 Task: Look for products in the category "Soup, Salads & Sandwiches" that are on sale.
Action: Mouse moved to (362, 164)
Screenshot: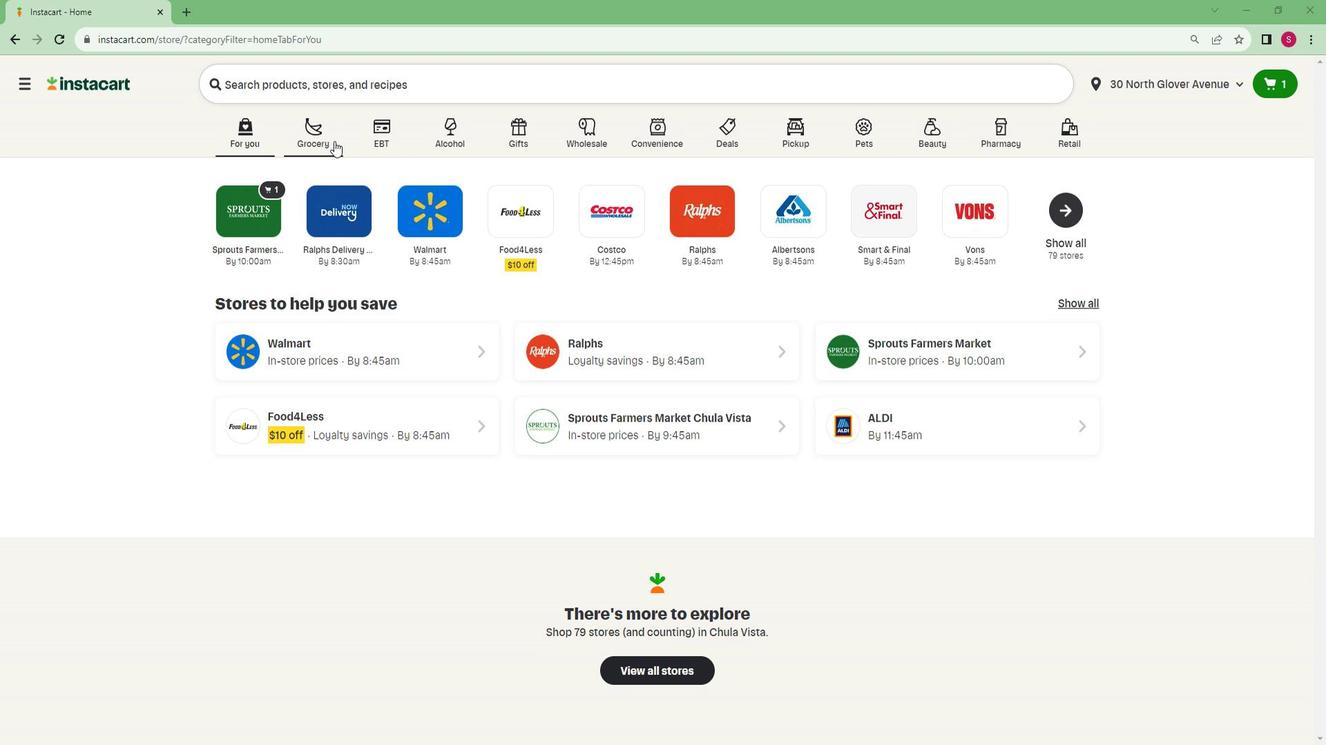 
Action: Mouse pressed left at (362, 164)
Screenshot: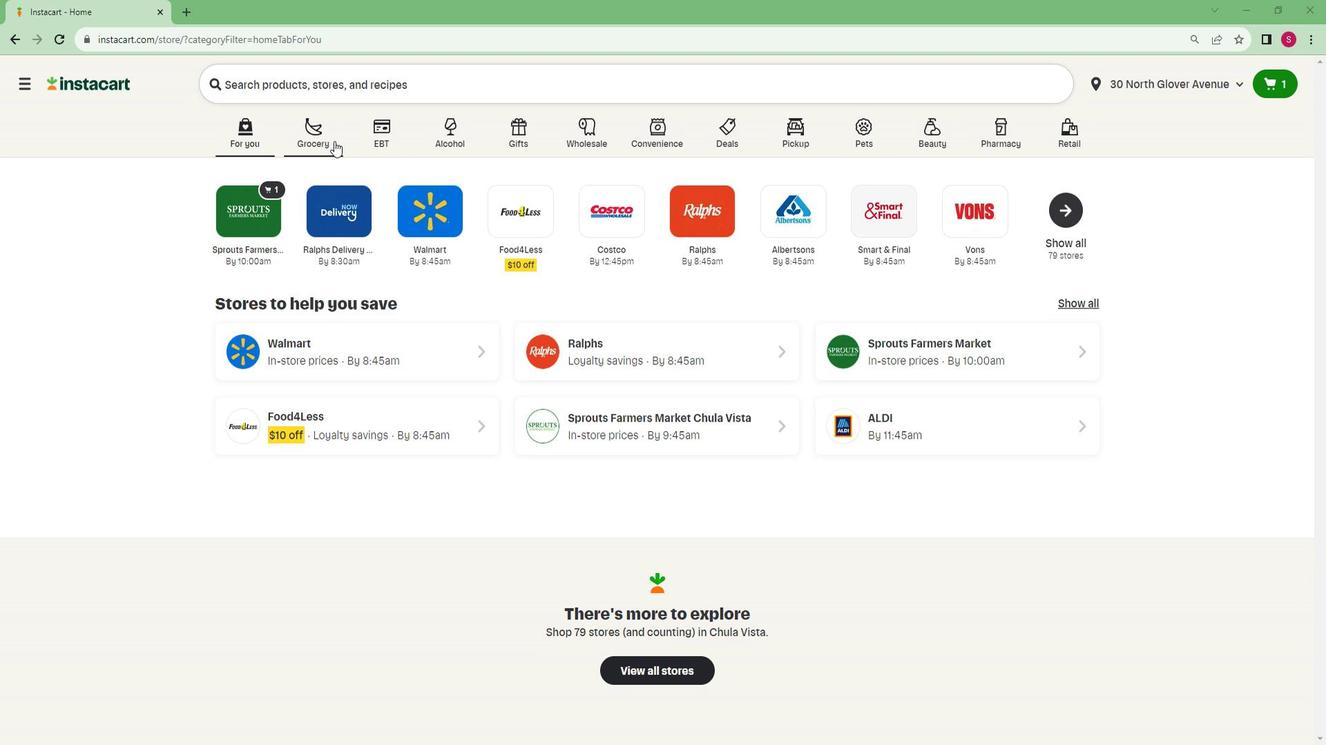 
Action: Mouse moved to (305, 405)
Screenshot: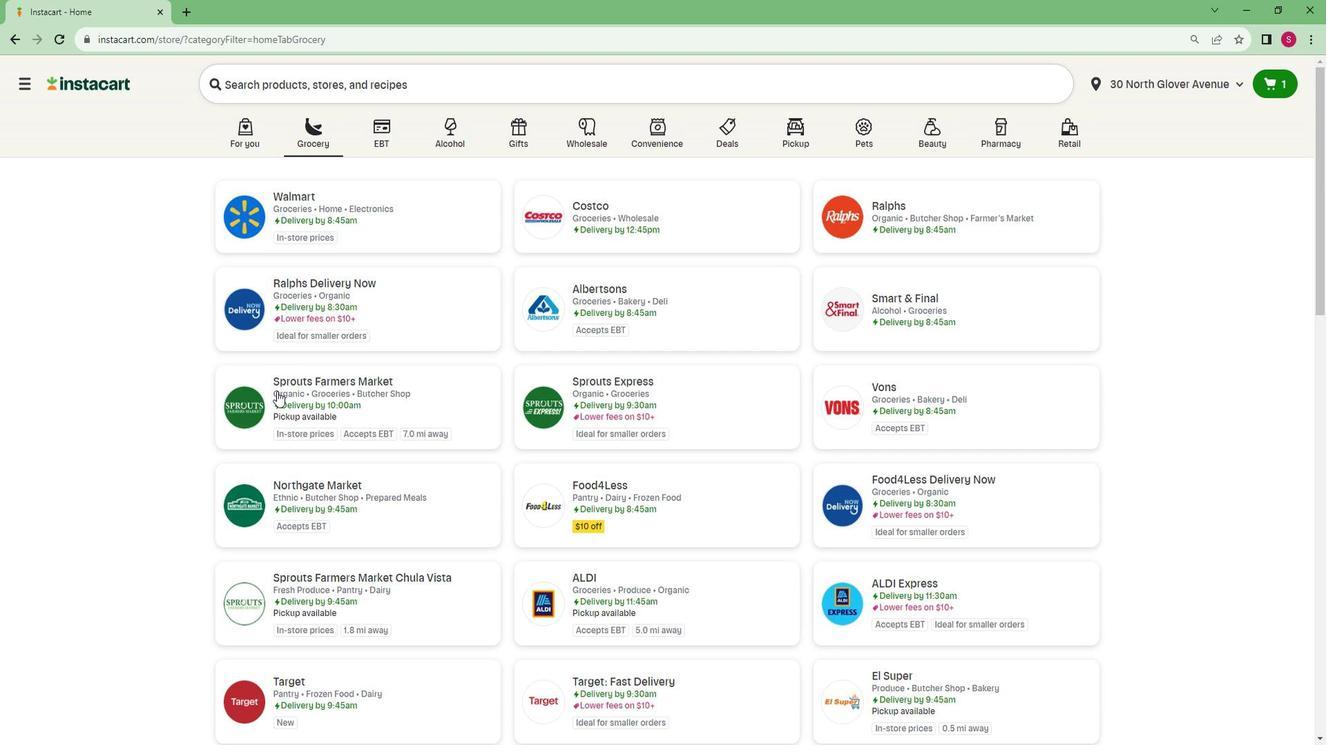
Action: Mouse pressed left at (305, 405)
Screenshot: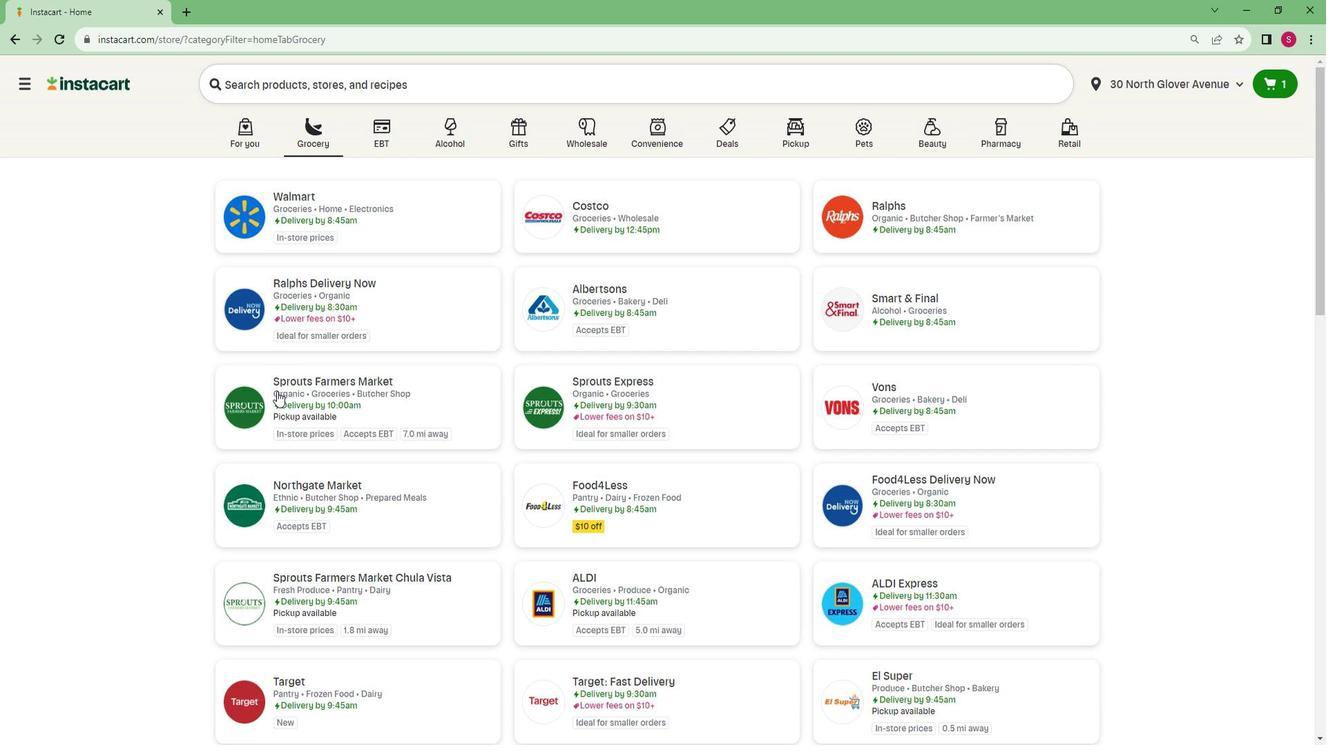
Action: Mouse moved to (201, 502)
Screenshot: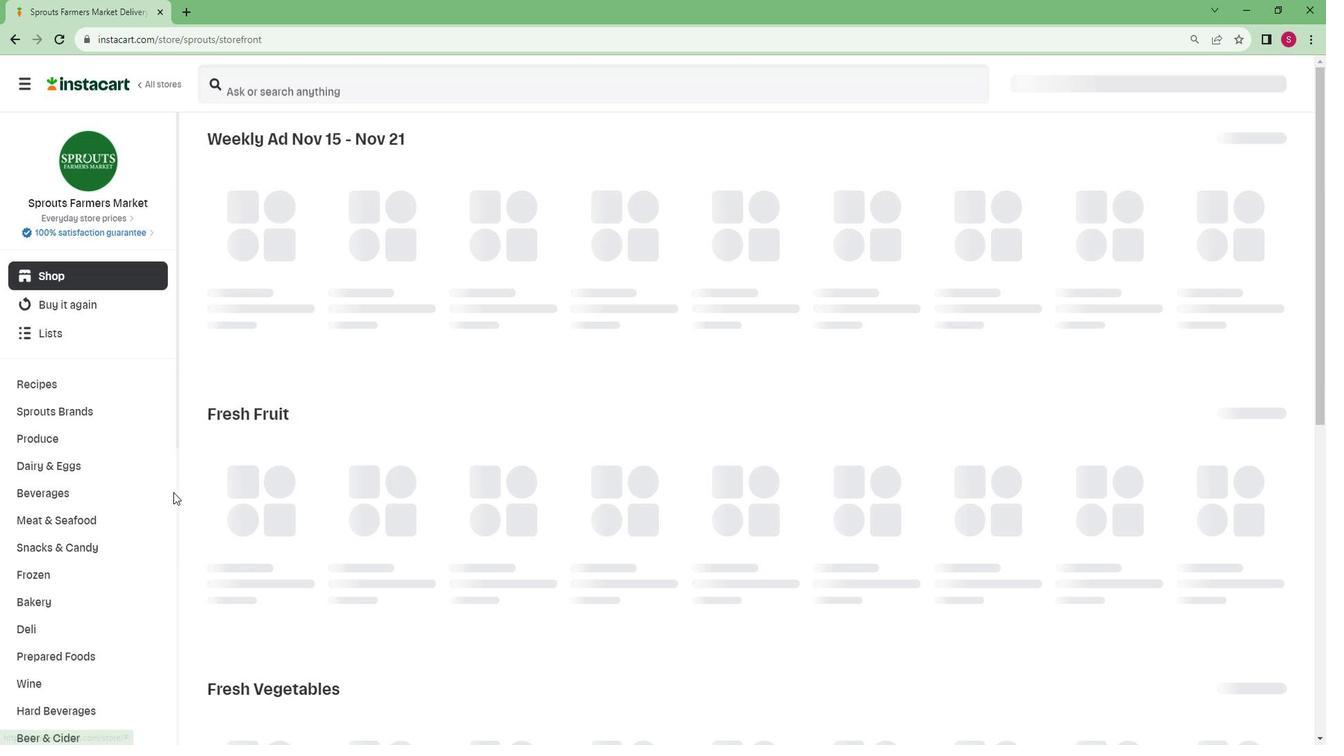 
Action: Mouse scrolled (201, 502) with delta (0, 0)
Screenshot: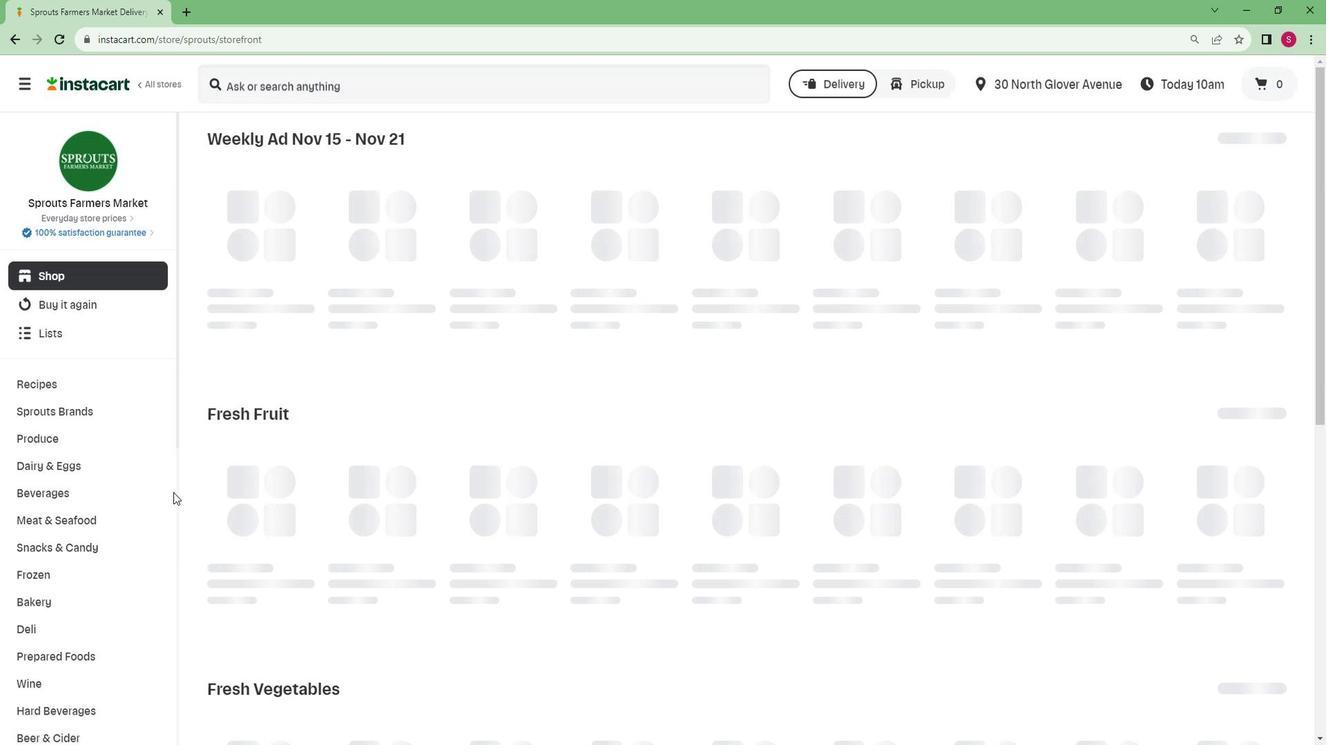 
Action: Mouse scrolled (201, 502) with delta (0, 0)
Screenshot: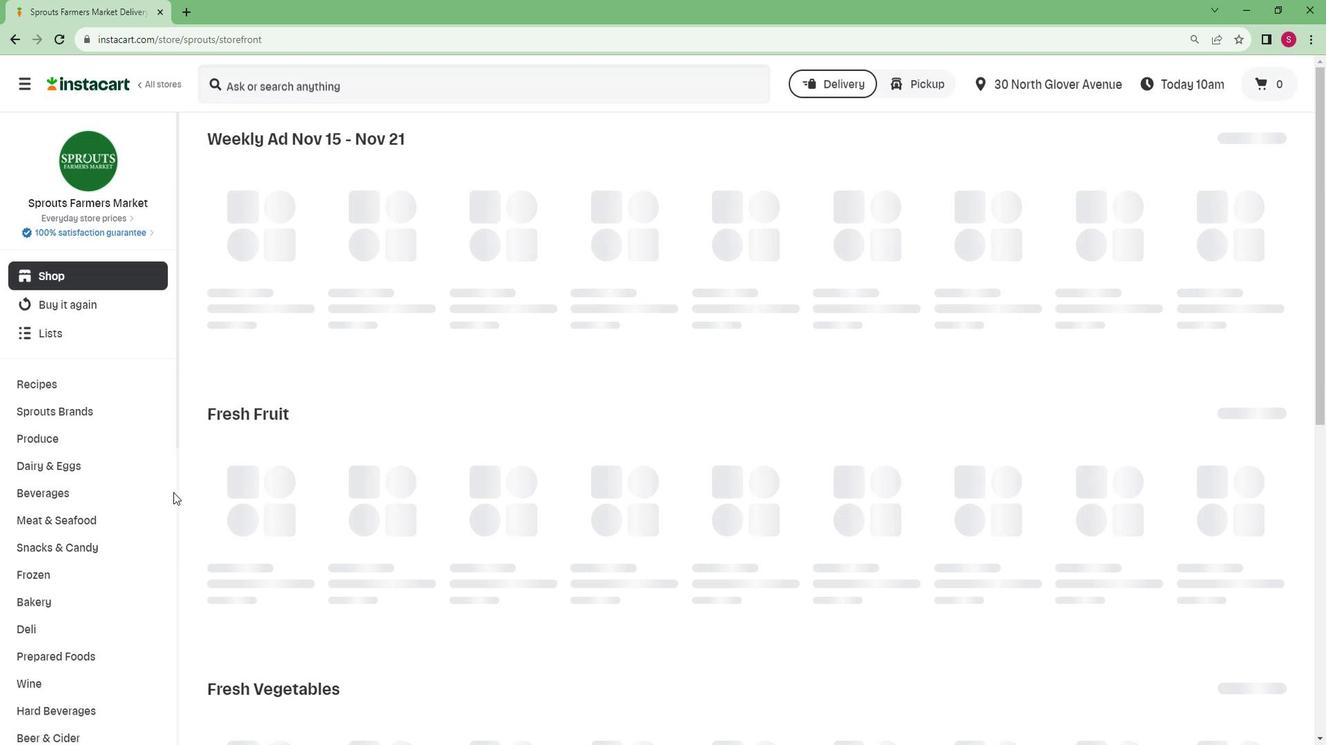 
Action: Mouse scrolled (201, 502) with delta (0, 0)
Screenshot: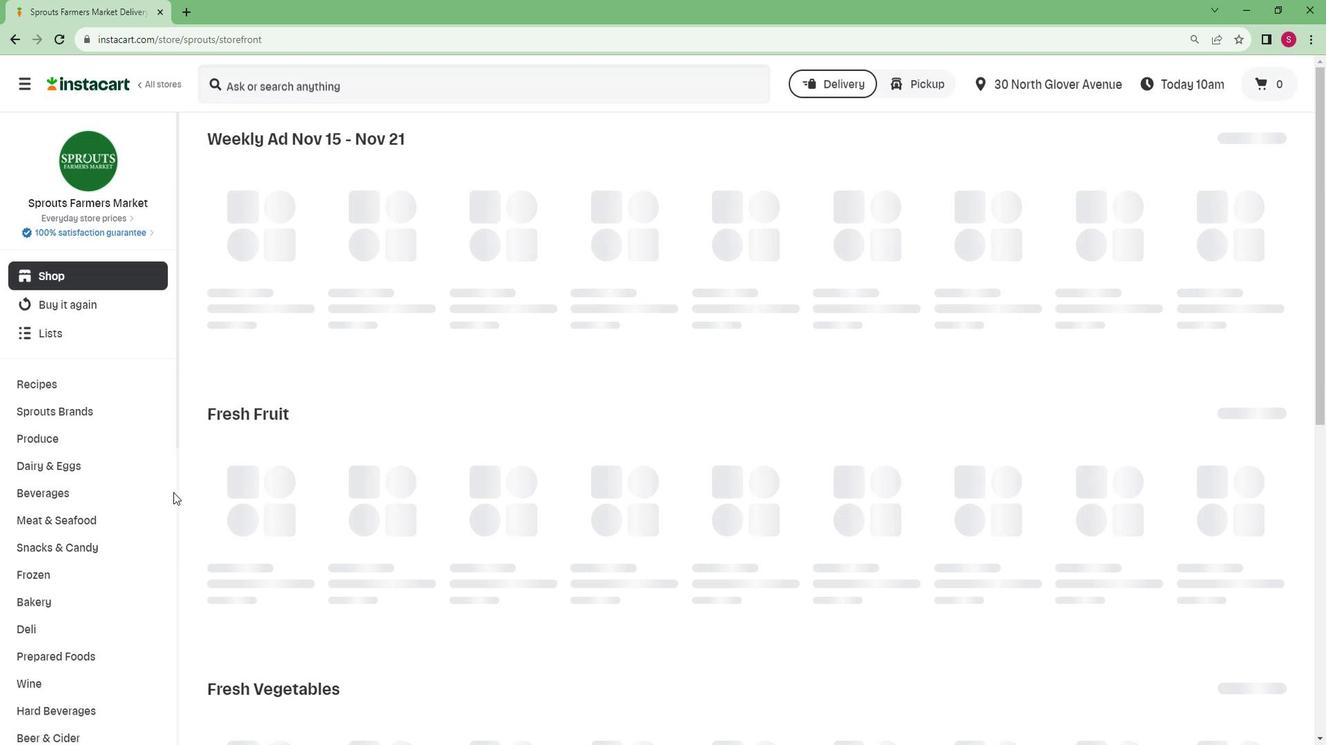 
Action: Mouse scrolled (201, 502) with delta (0, 0)
Screenshot: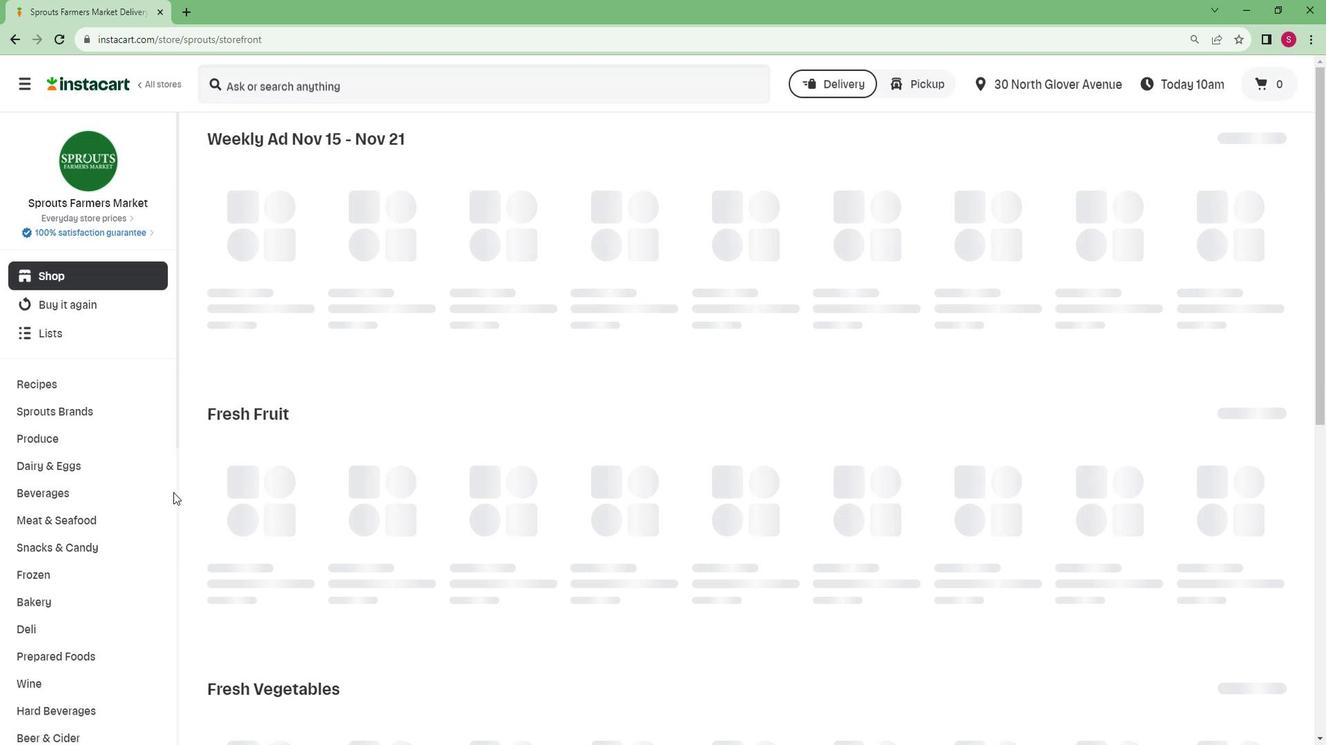 
Action: Mouse scrolled (201, 502) with delta (0, 0)
Screenshot: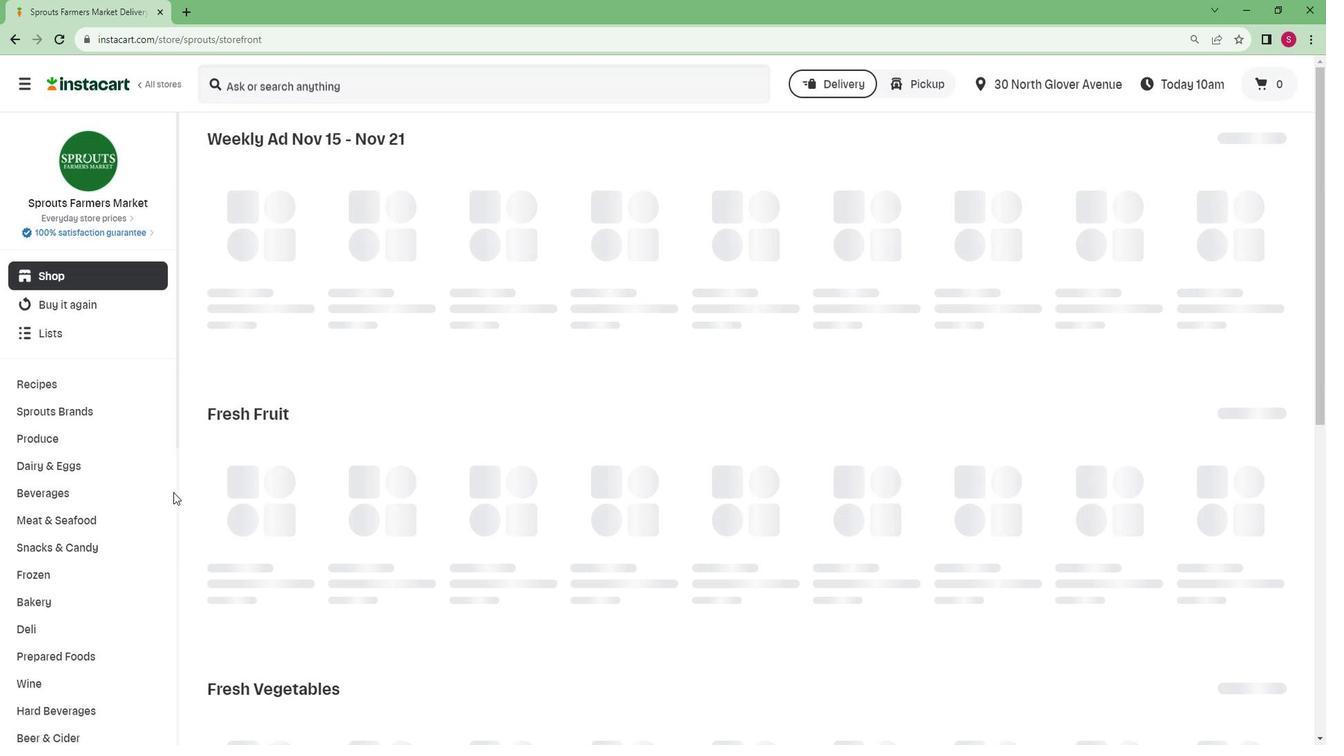 
Action: Mouse moved to (199, 502)
Screenshot: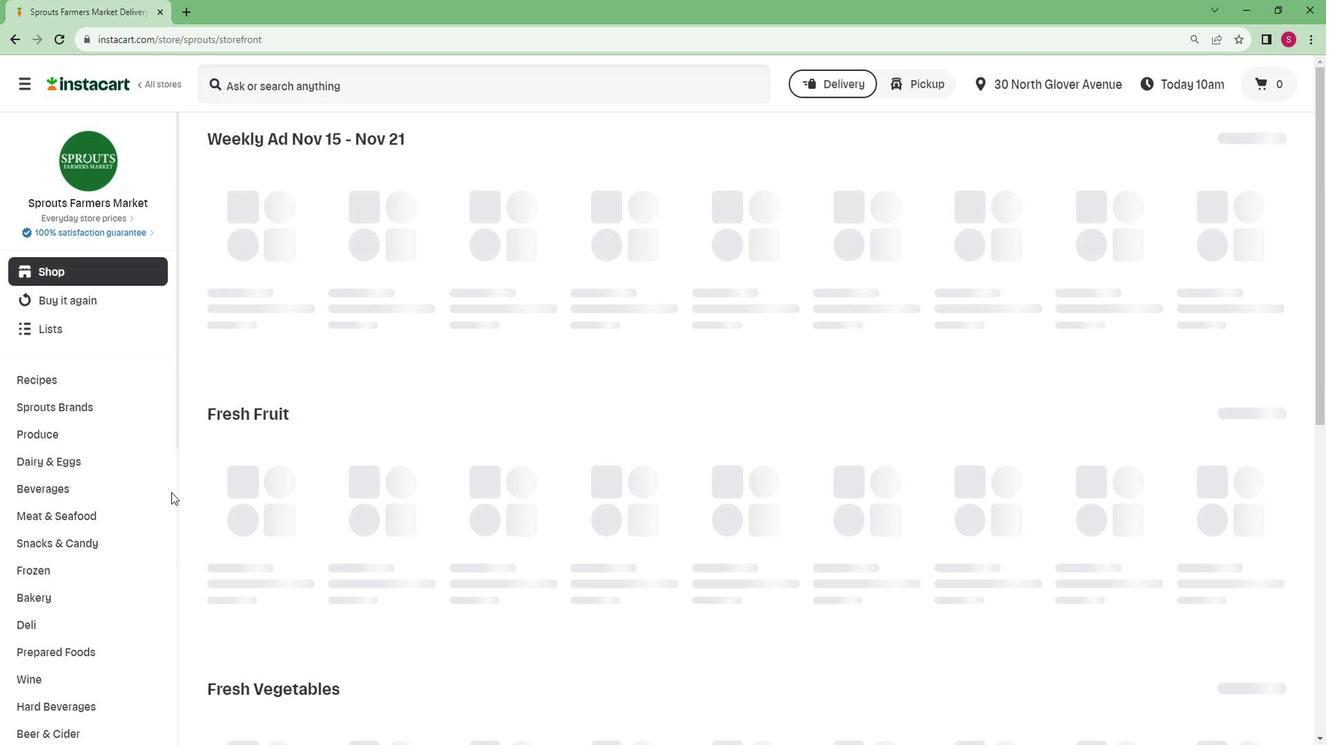 
Action: Mouse scrolled (199, 502) with delta (0, 0)
Screenshot: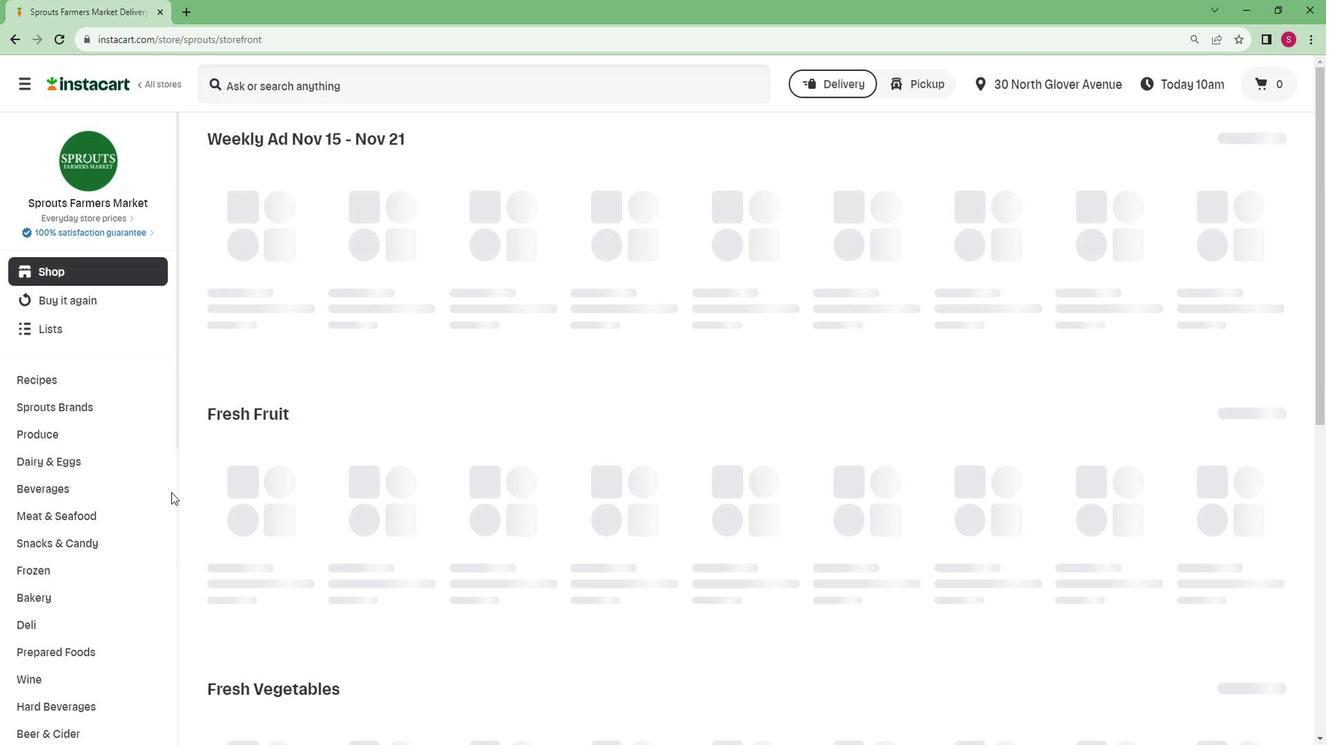 
Action: Mouse moved to (196, 505)
Screenshot: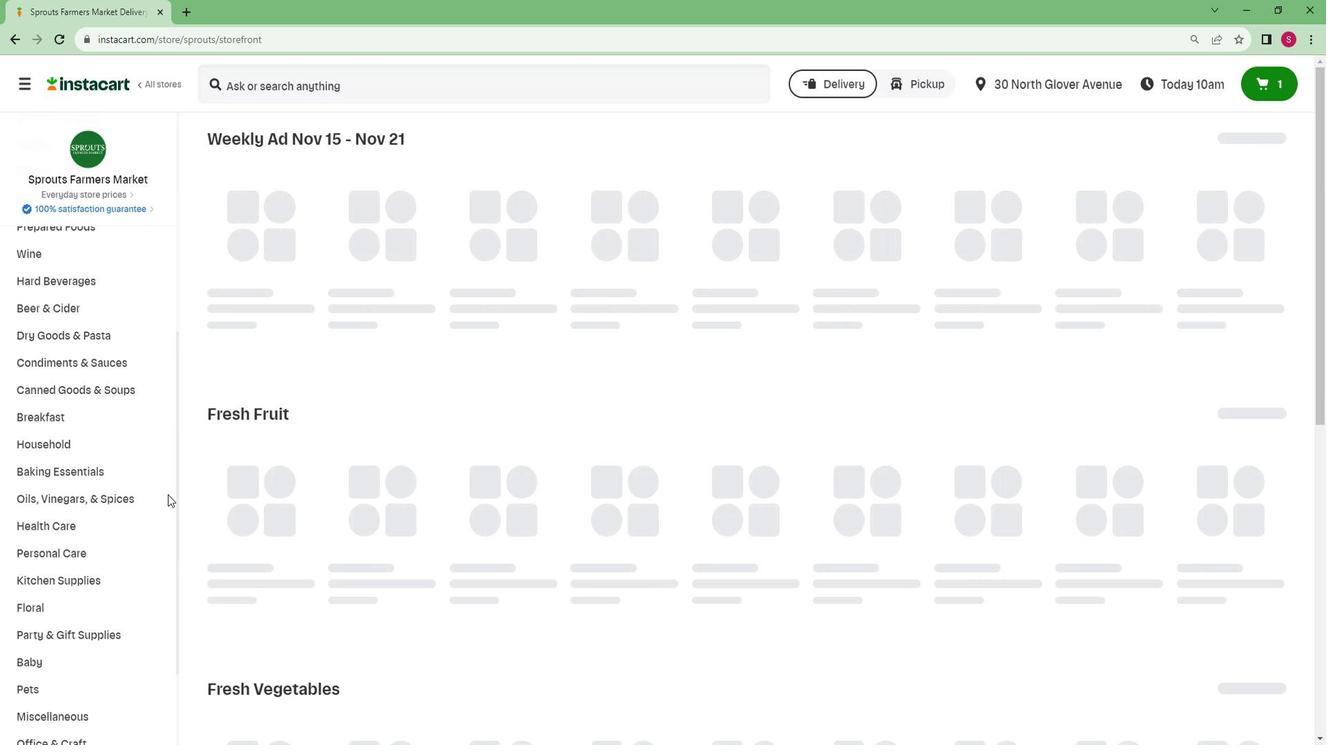 
Action: Mouse scrolled (196, 504) with delta (0, 0)
Screenshot: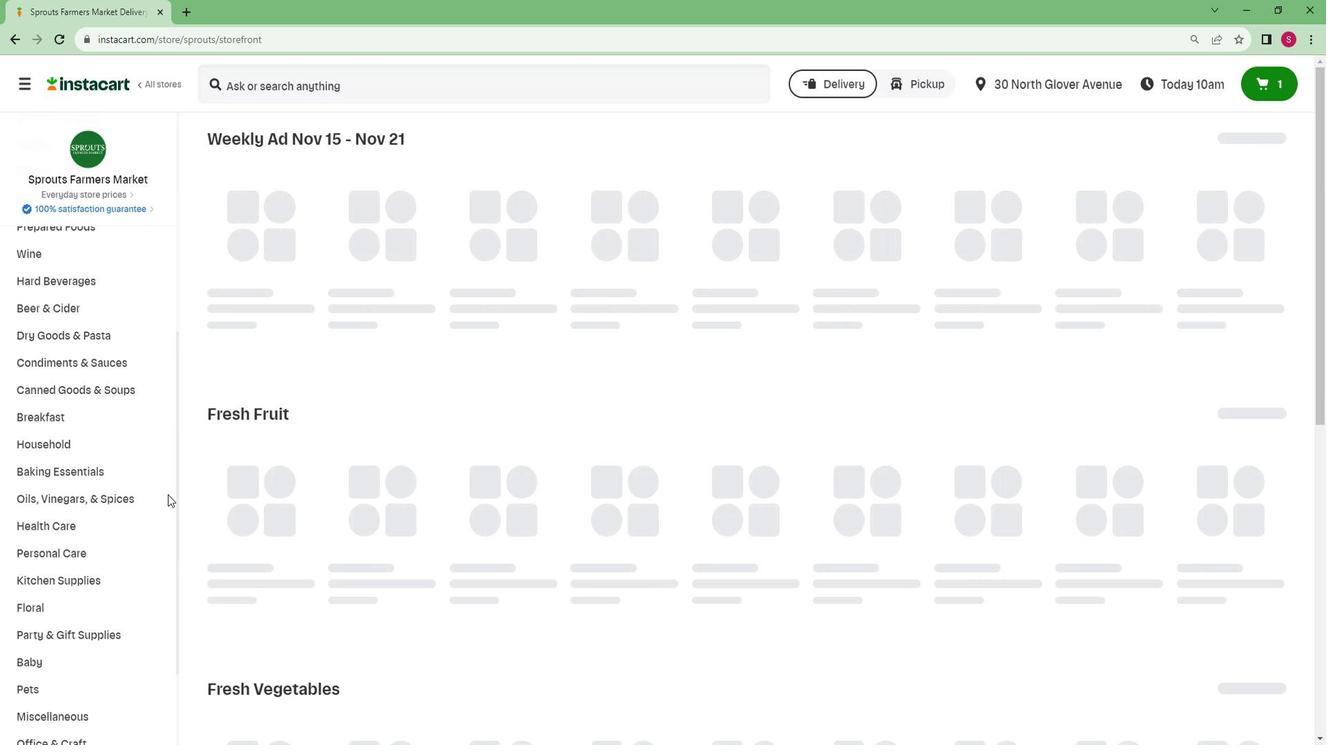 
Action: Mouse moved to (194, 505)
Screenshot: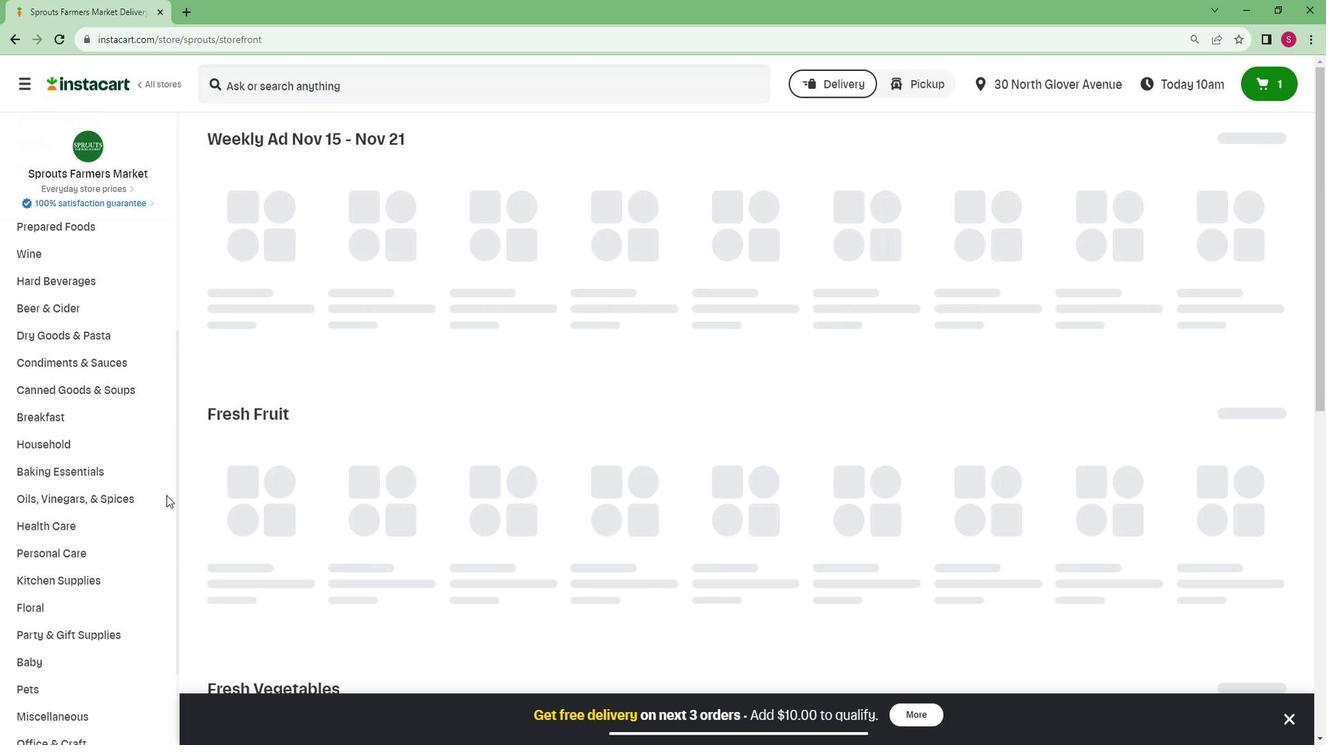 
Action: Mouse scrolled (194, 504) with delta (0, 0)
Screenshot: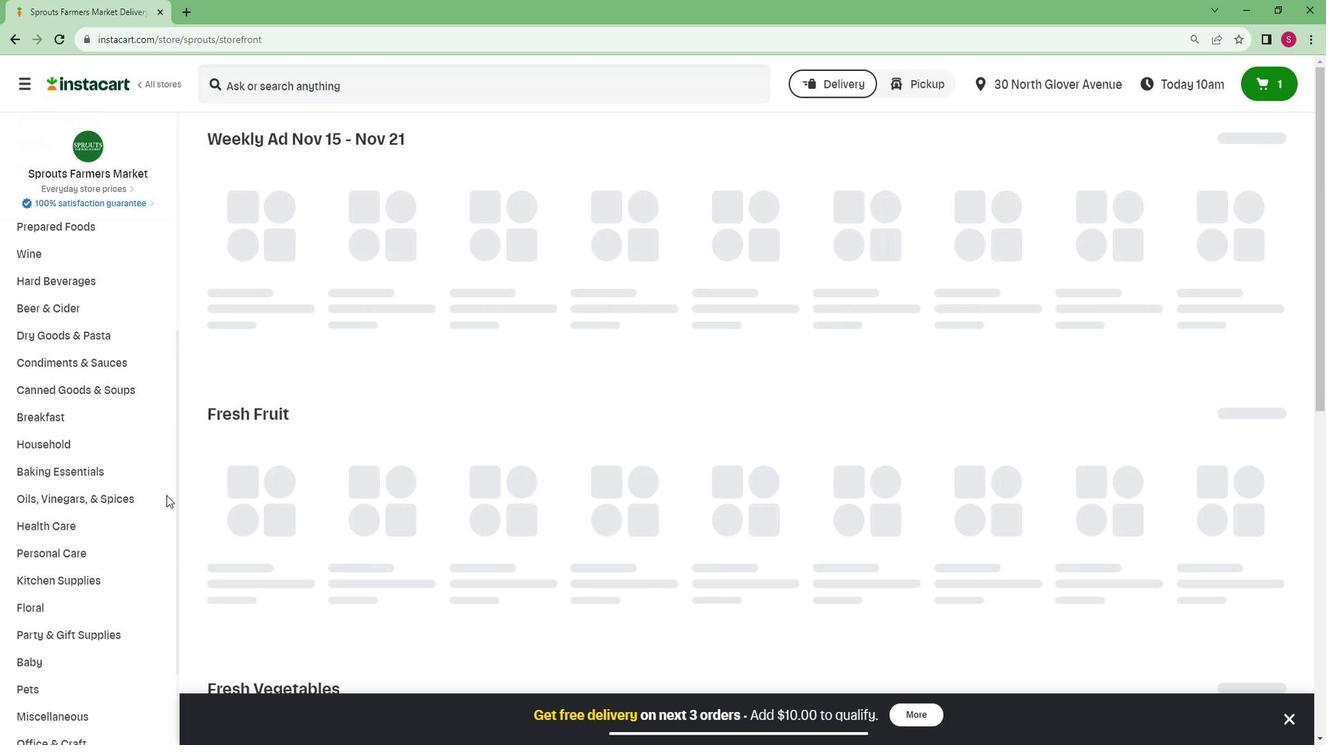 
Action: Mouse moved to (193, 506)
Screenshot: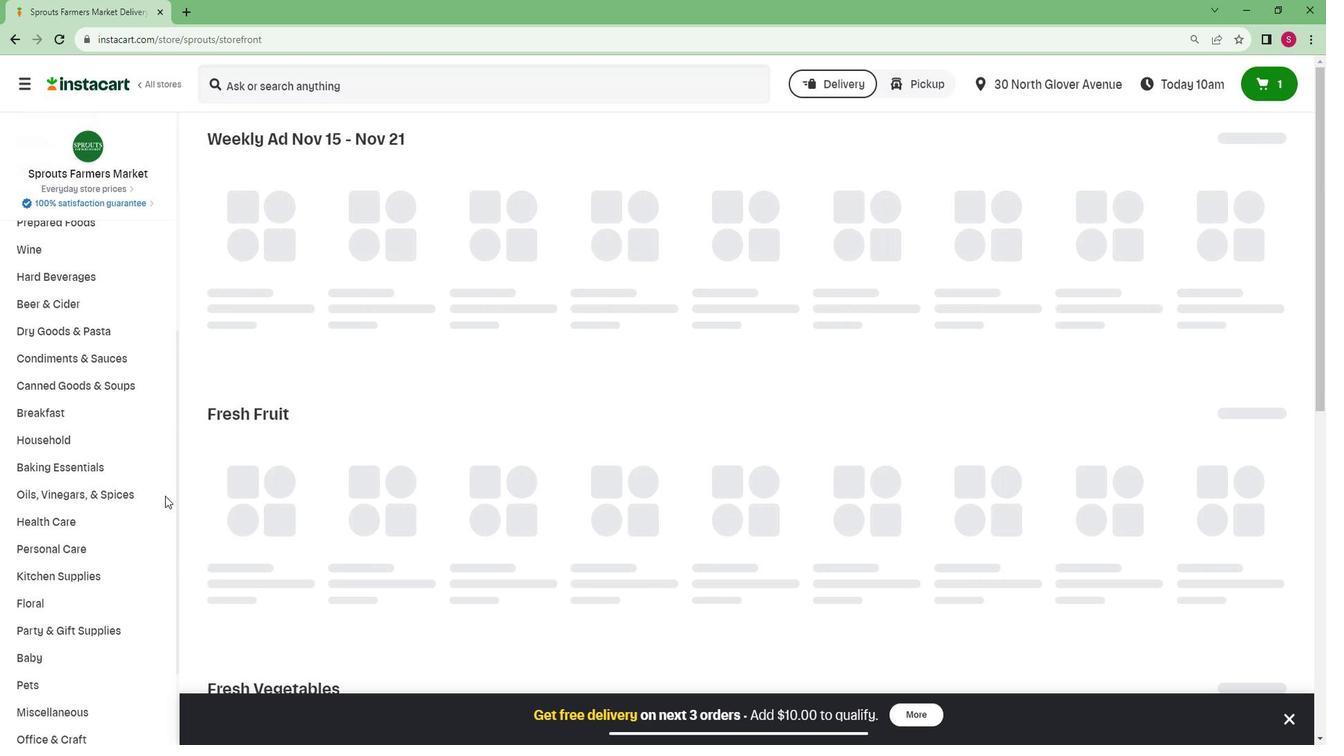 
Action: Mouse scrolled (193, 505) with delta (0, 0)
Screenshot: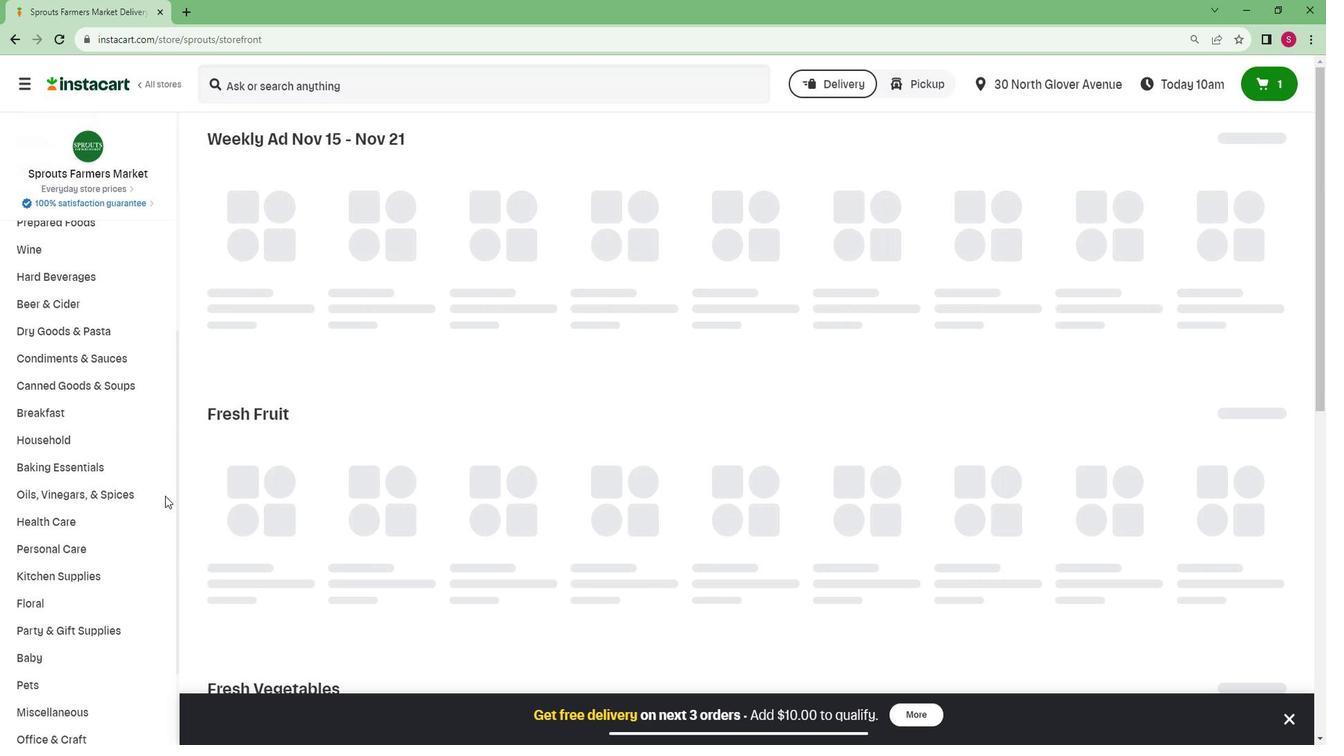 
Action: Mouse moved to (192, 506)
Screenshot: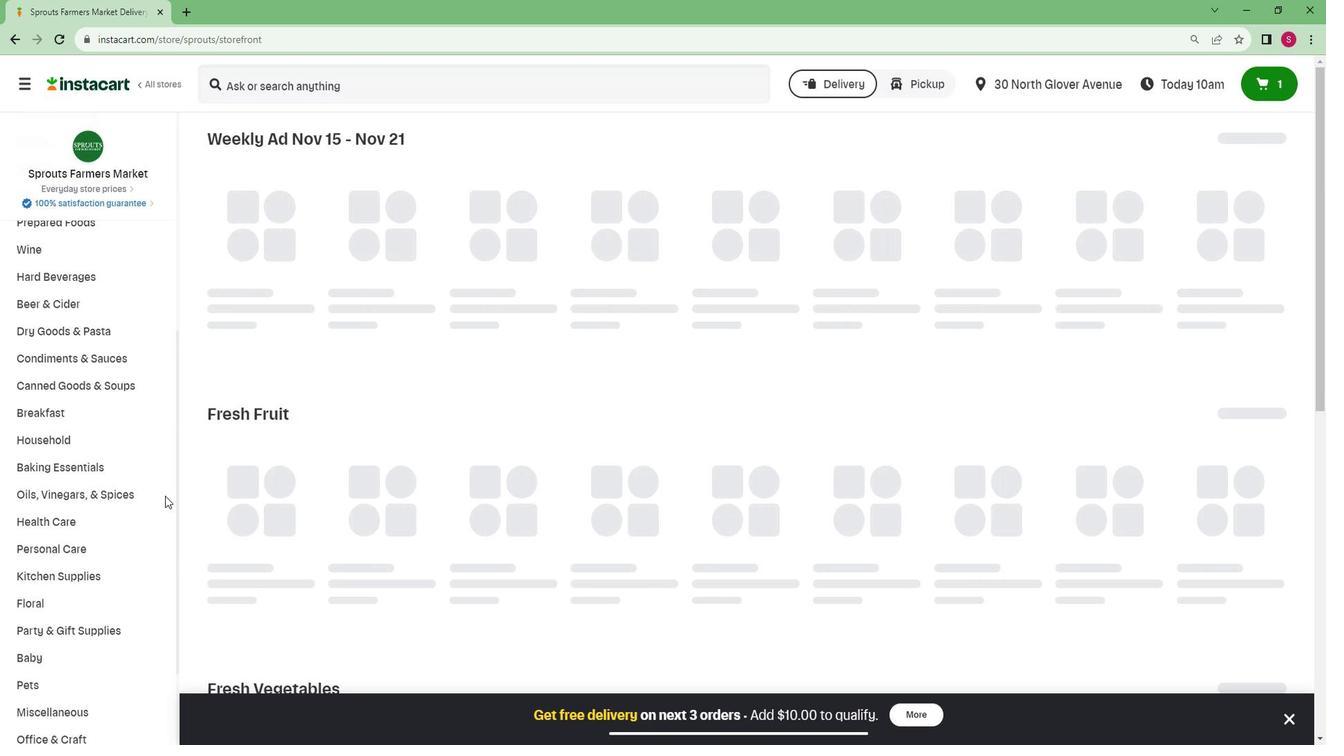 
Action: Mouse scrolled (192, 505) with delta (0, 0)
Screenshot: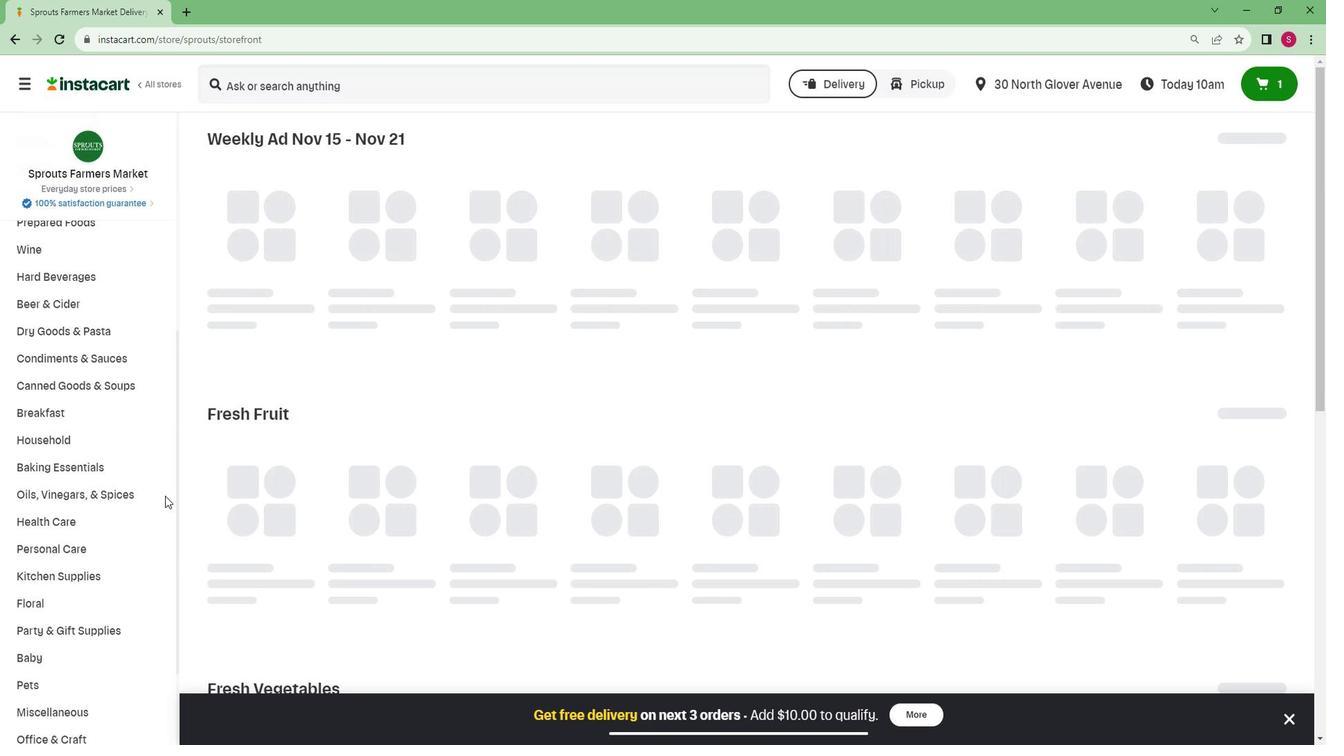 
Action: Mouse moved to (80, 718)
Screenshot: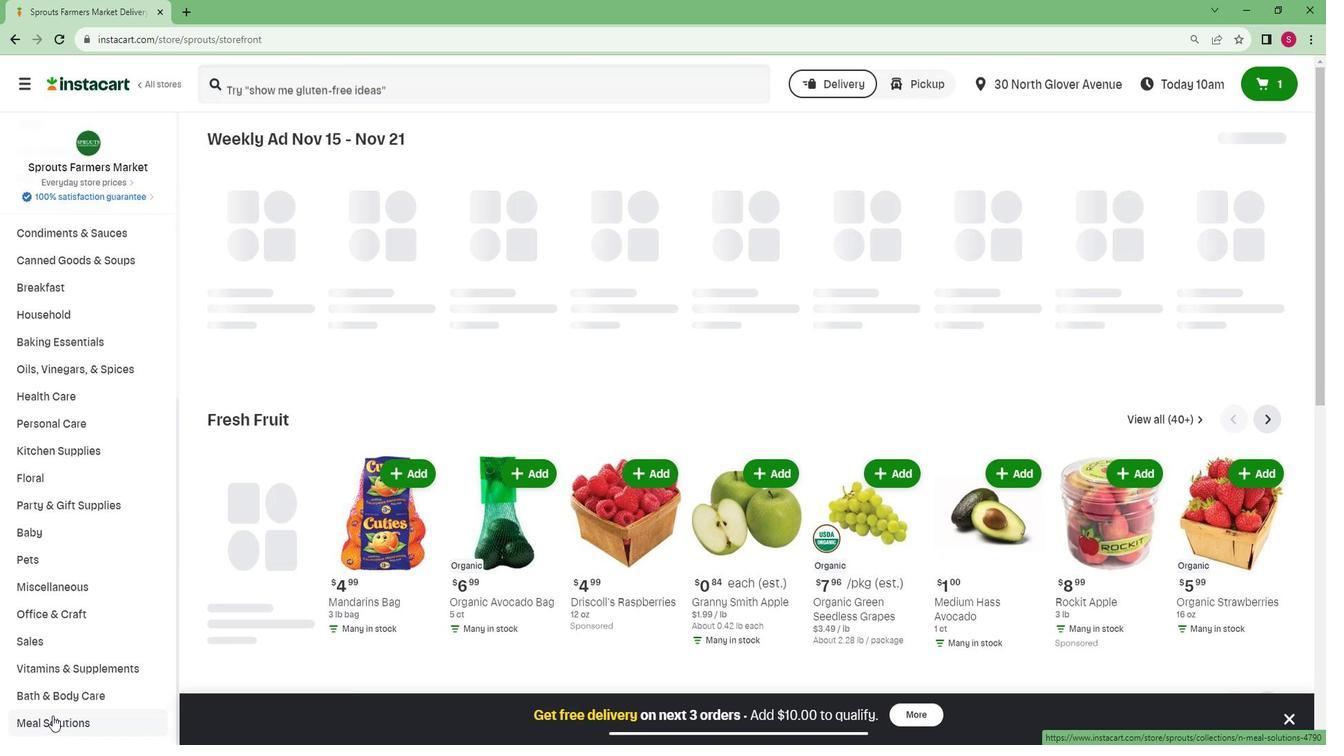 
Action: Mouse pressed left at (80, 718)
Screenshot: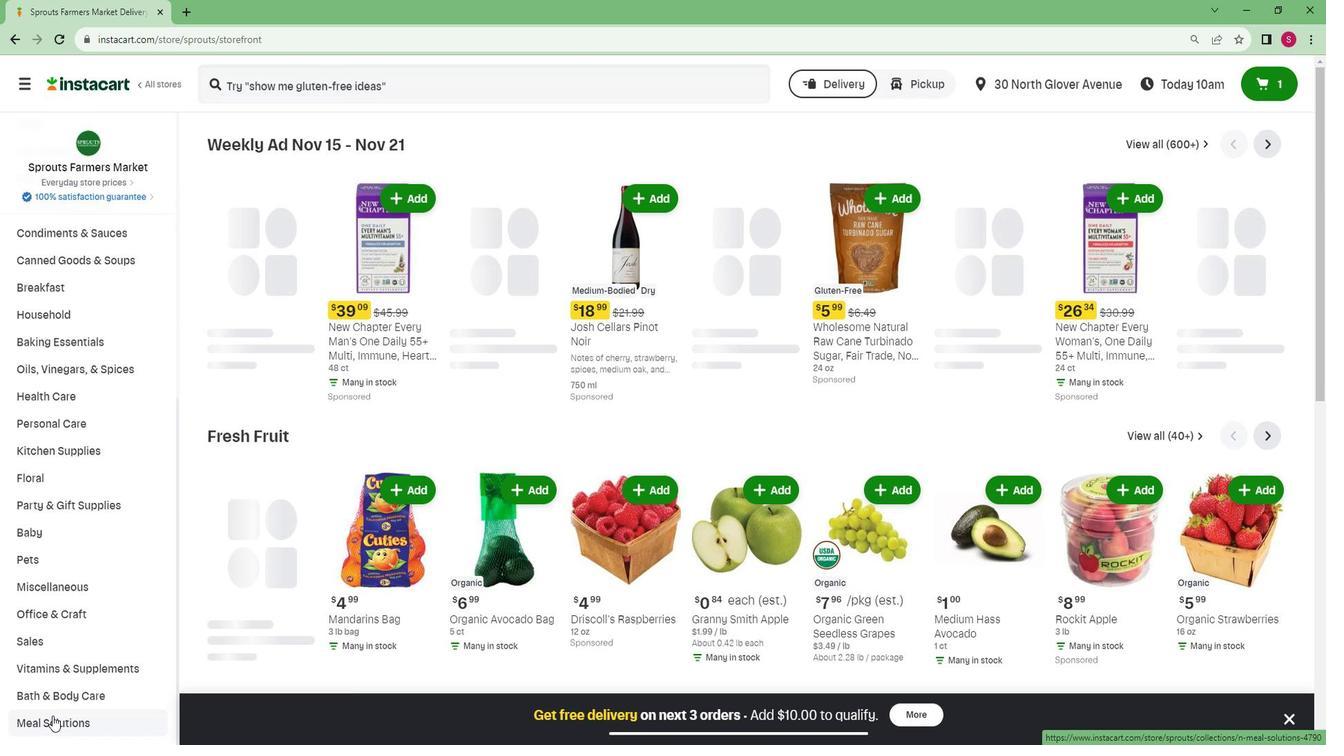 
Action: Mouse moved to (89, 693)
Screenshot: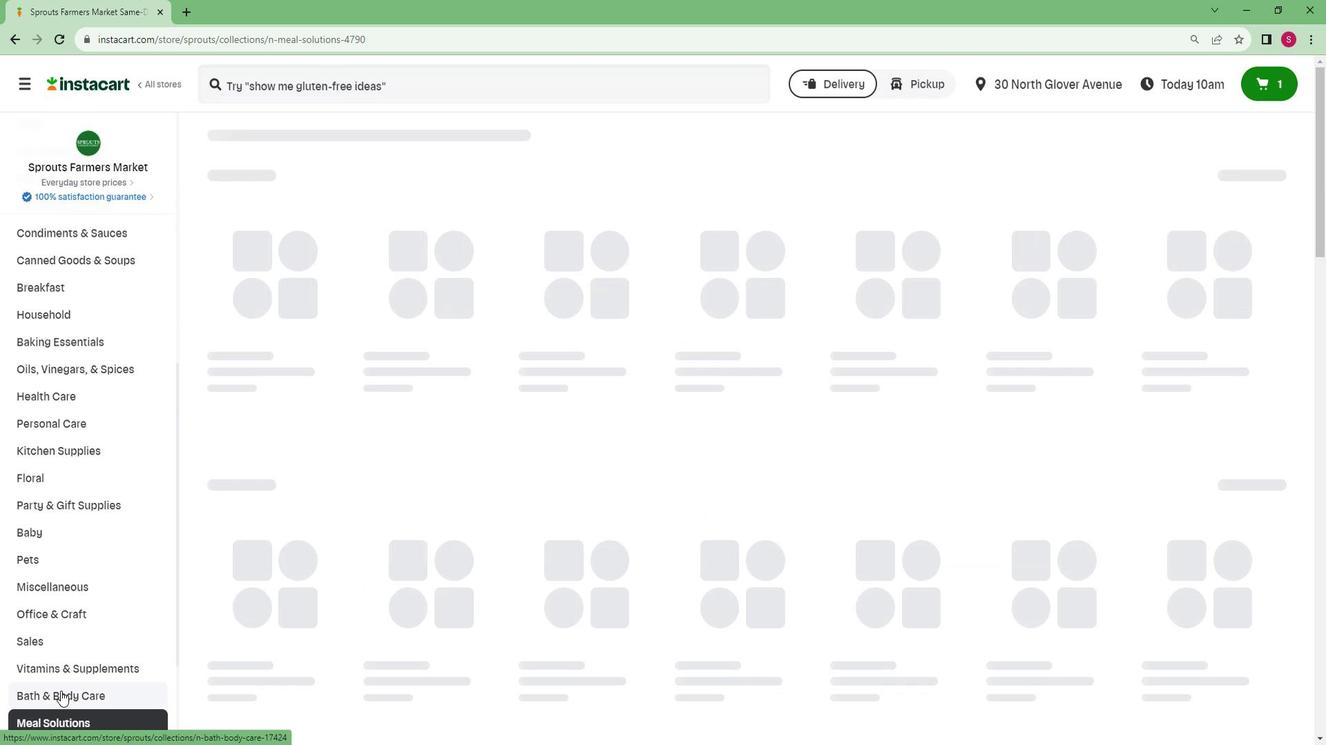 
Action: Mouse scrolled (89, 692) with delta (0, 0)
Screenshot: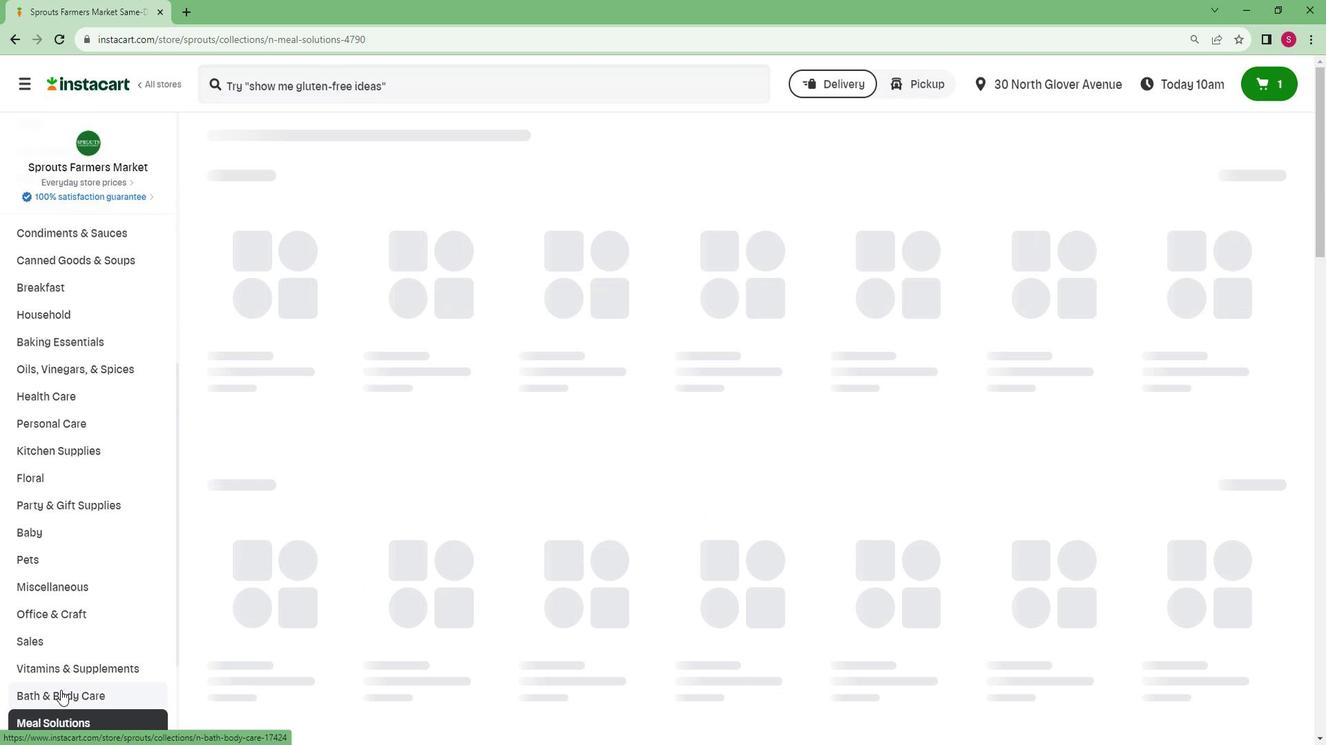 
Action: Mouse scrolled (89, 692) with delta (0, 0)
Screenshot: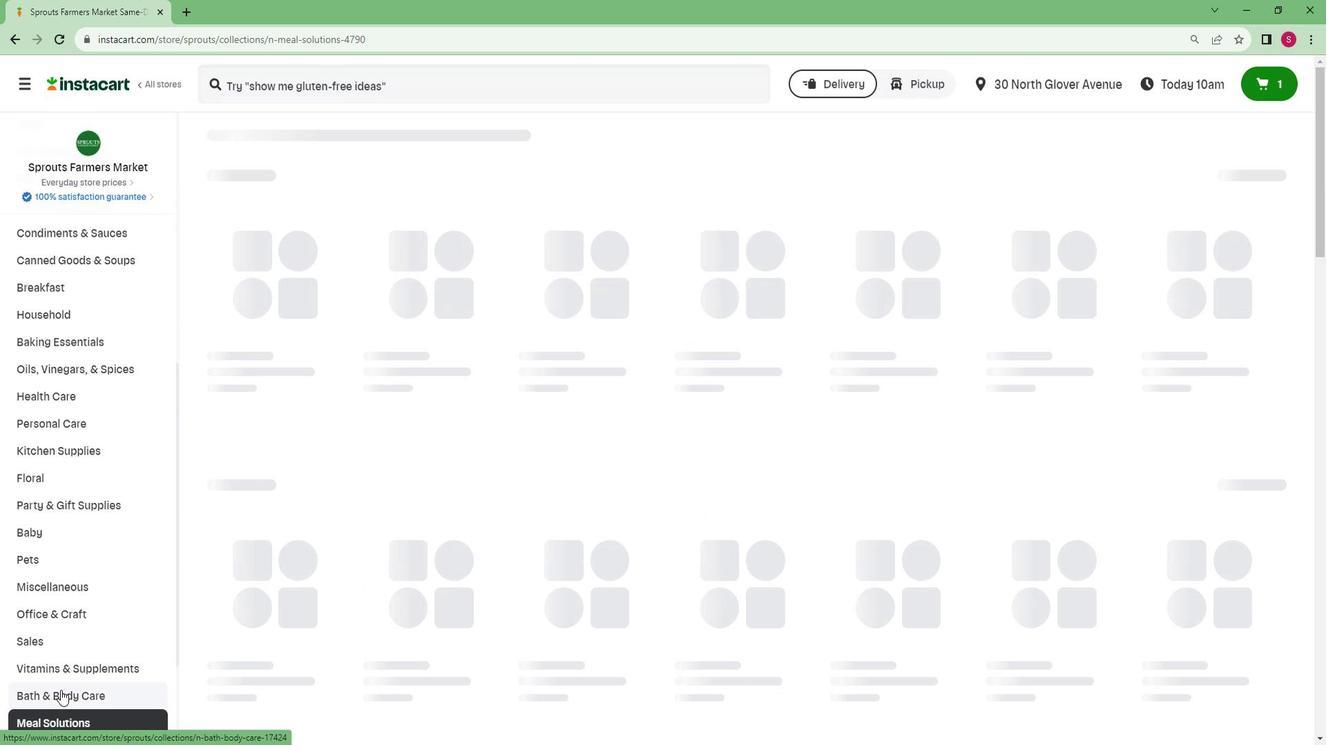 
Action: Mouse scrolled (89, 692) with delta (0, 0)
Screenshot: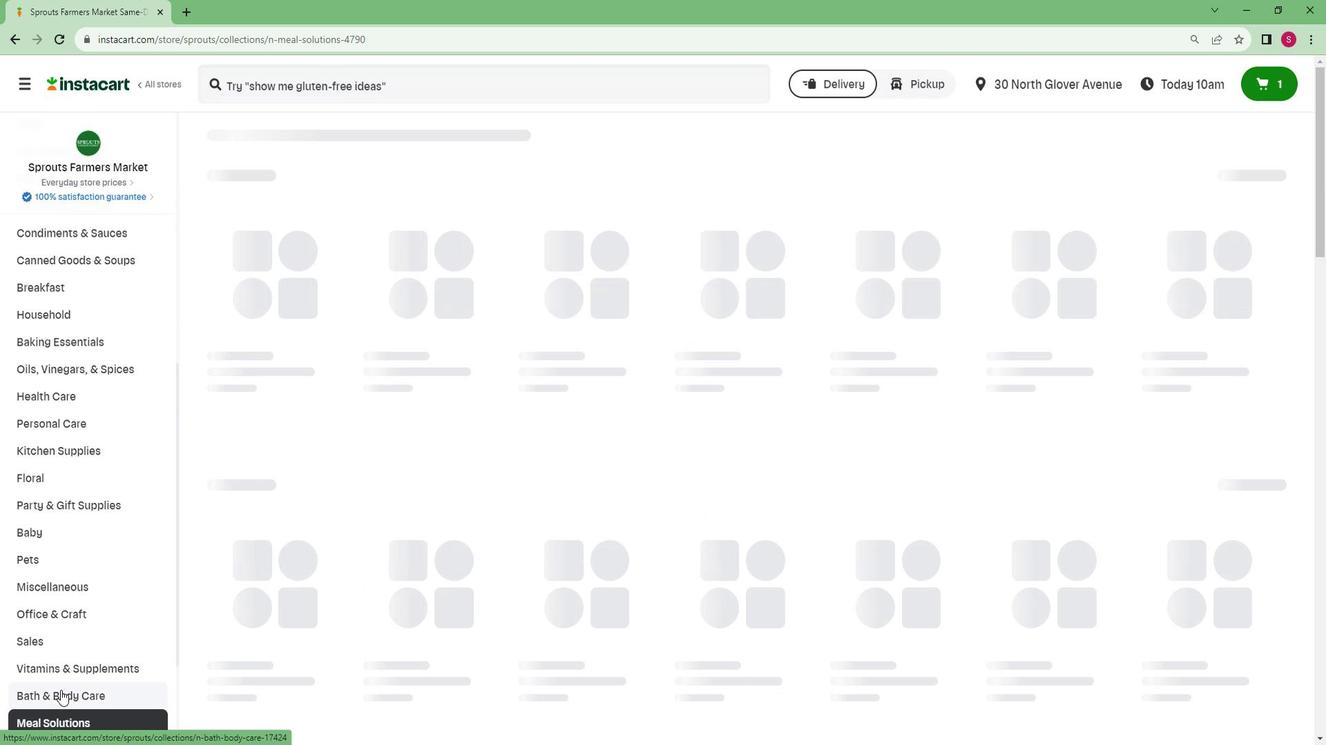 
Action: Mouse scrolled (89, 692) with delta (0, 0)
Screenshot: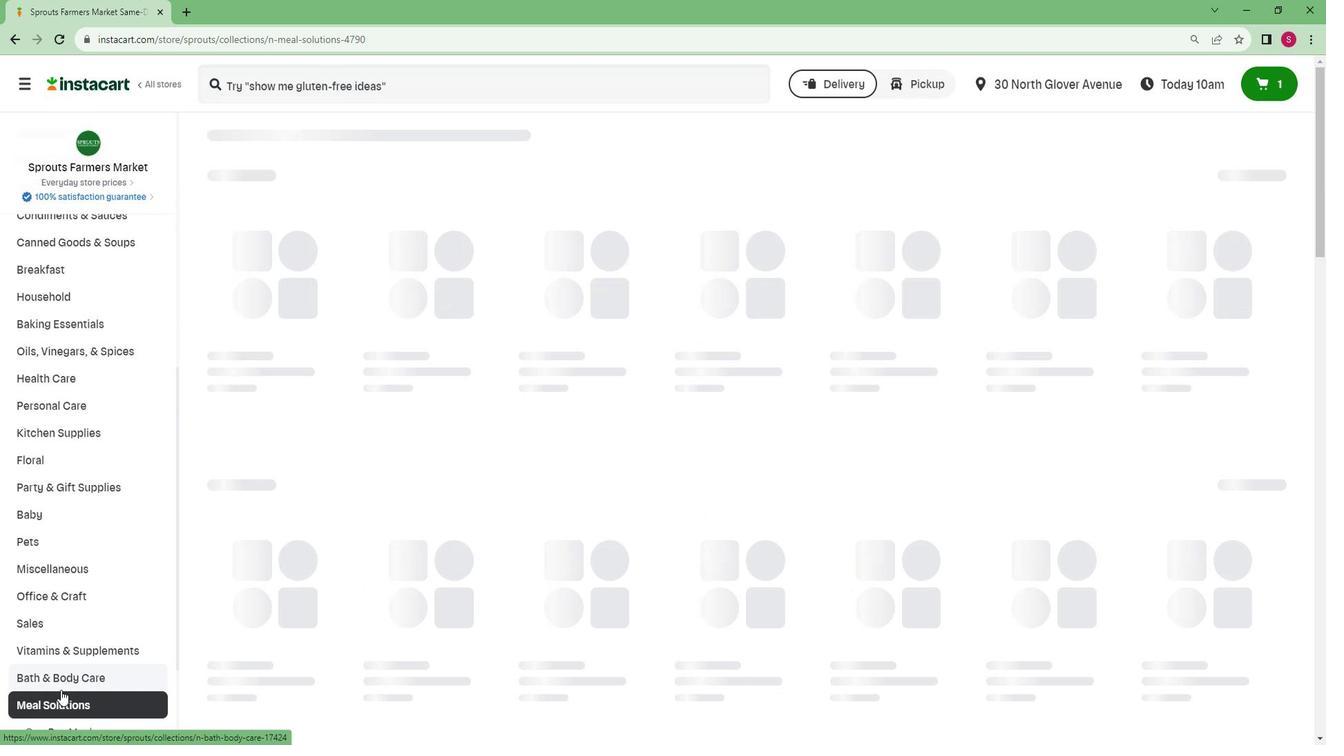 
Action: Mouse moved to (84, 697)
Screenshot: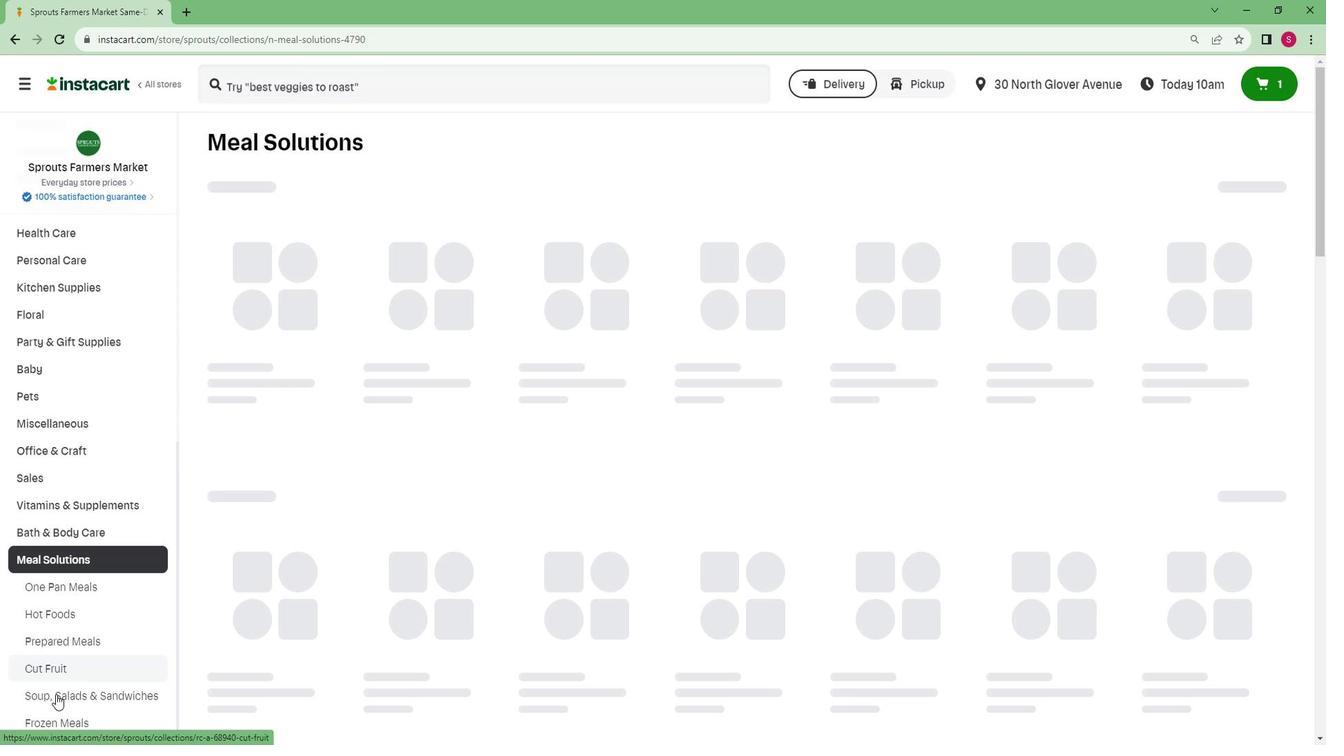 
Action: Mouse pressed left at (84, 697)
Screenshot: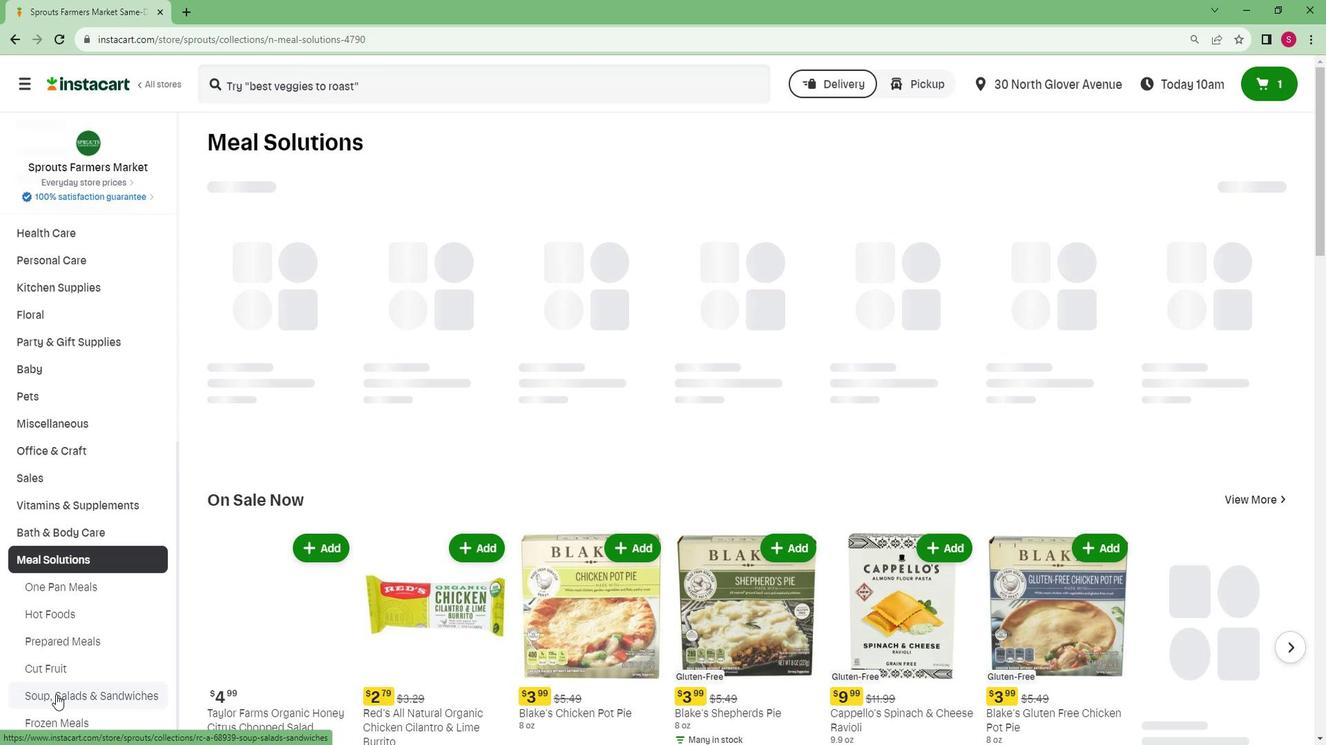 
Action: Mouse moved to (423, 519)
Screenshot: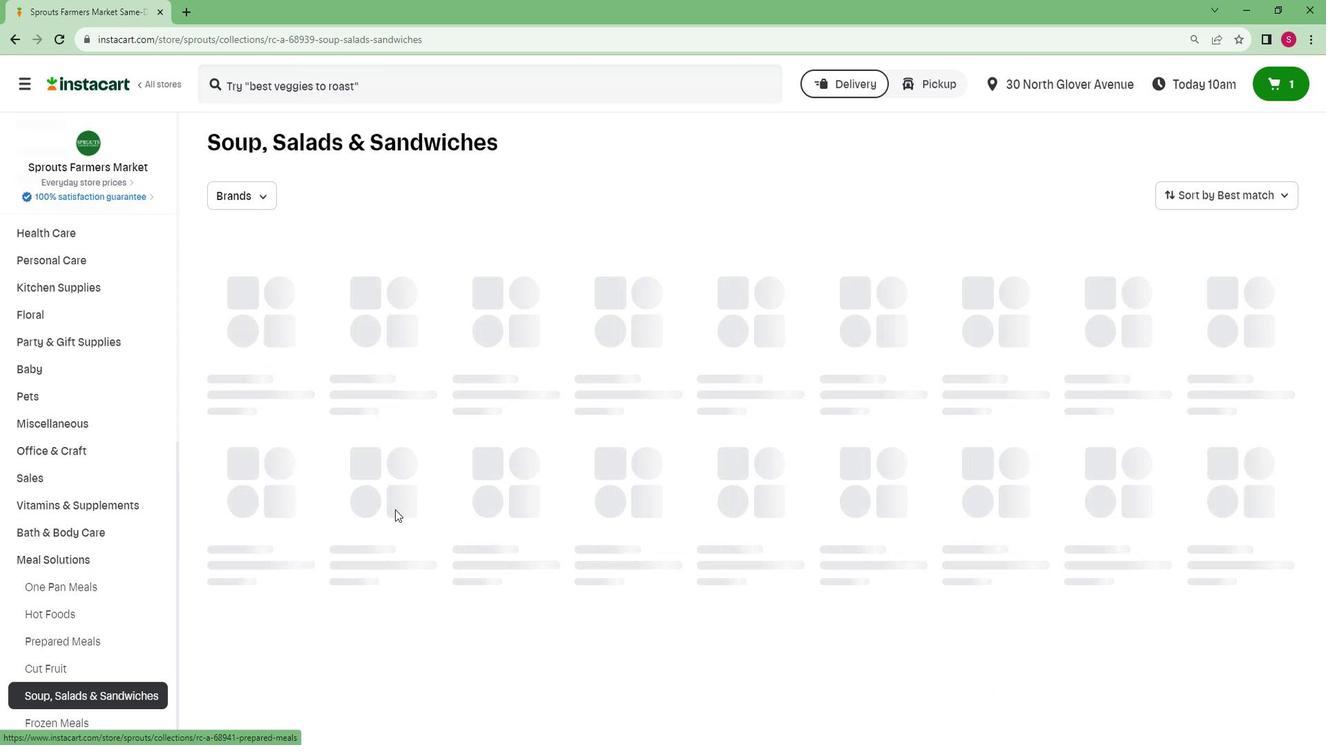 
